 Task: Create a task  Create a new online platform for online therapy sessions , assign it to team member softage.1@softage.net in the project ArmourVault and update the status of the task to  At Risk , set the priority of the task to Medium
Action: Mouse moved to (98, 334)
Screenshot: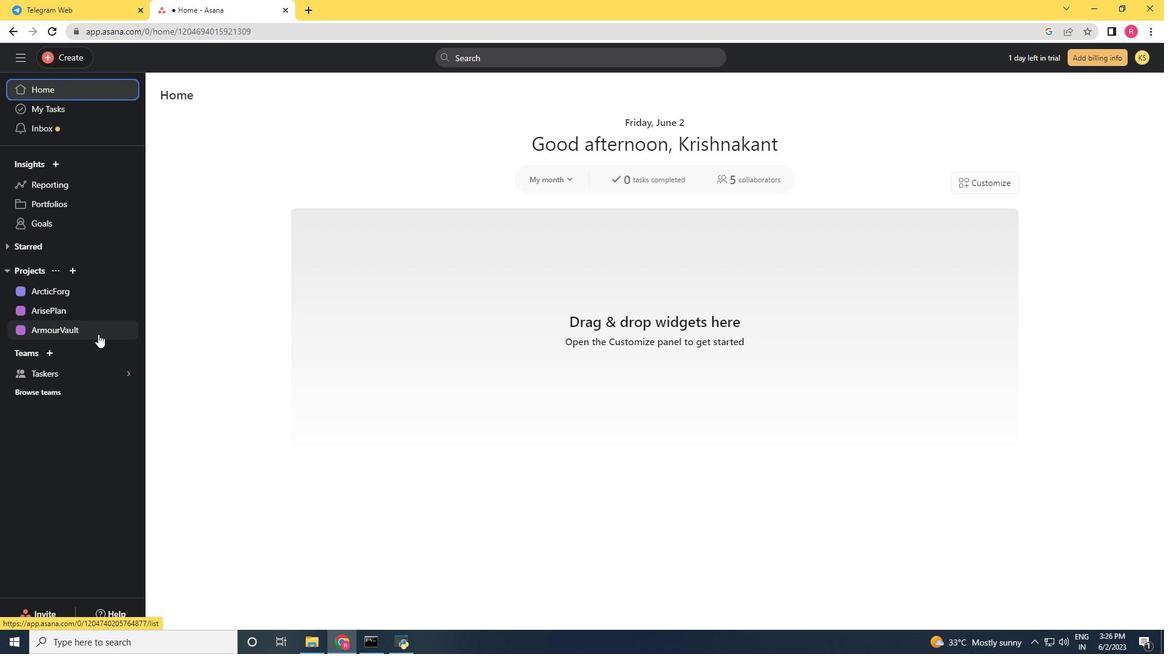 
Action: Mouse pressed left at (98, 334)
Screenshot: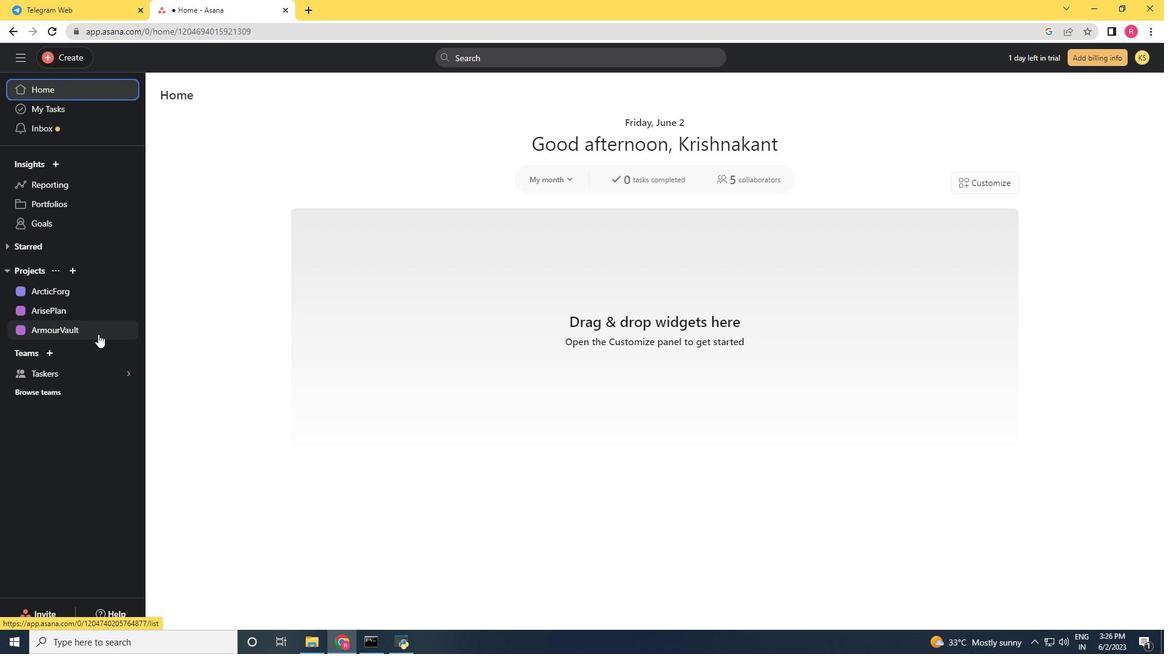 
Action: Mouse moved to (64, 47)
Screenshot: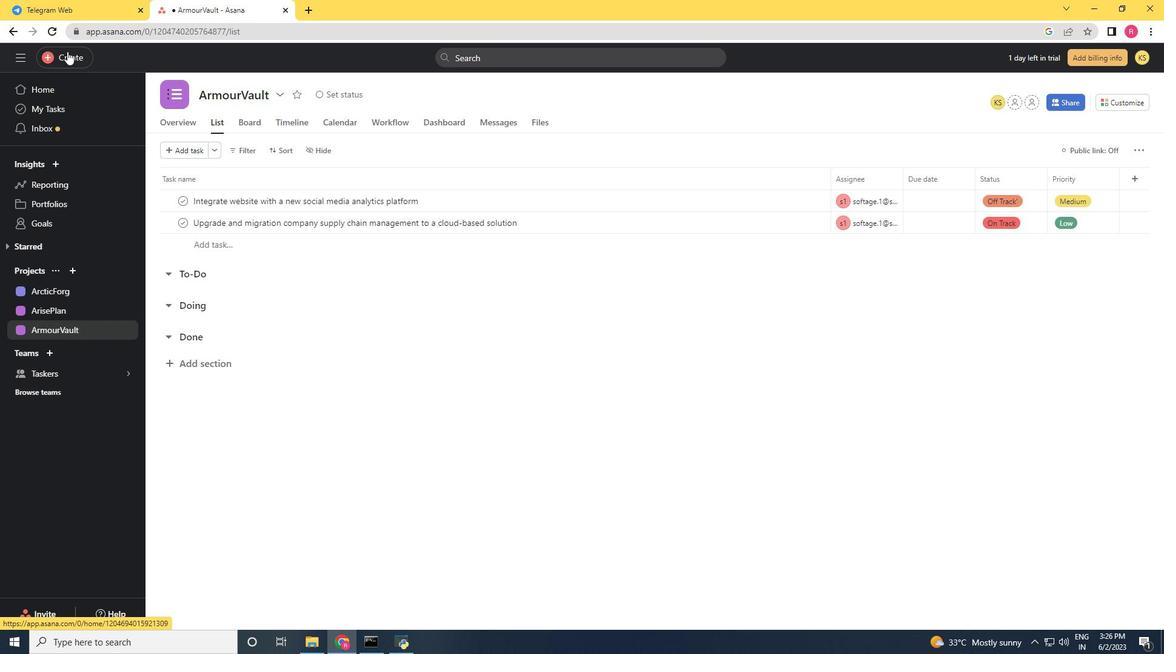 
Action: Mouse pressed left at (64, 47)
Screenshot: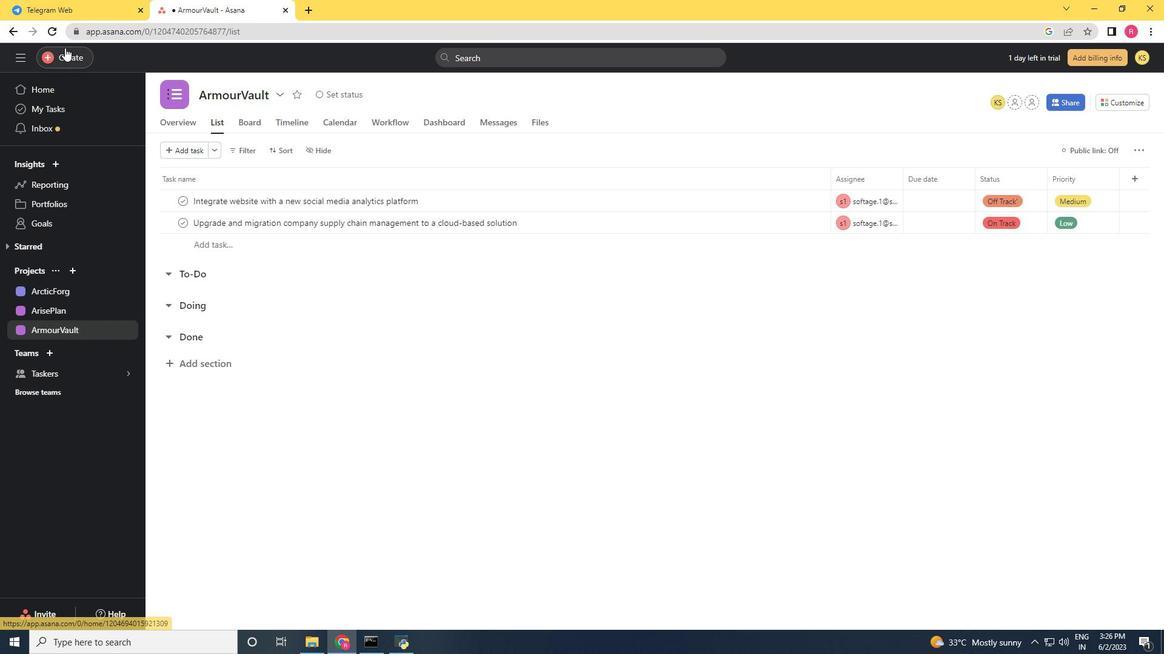
Action: Mouse moved to (154, 71)
Screenshot: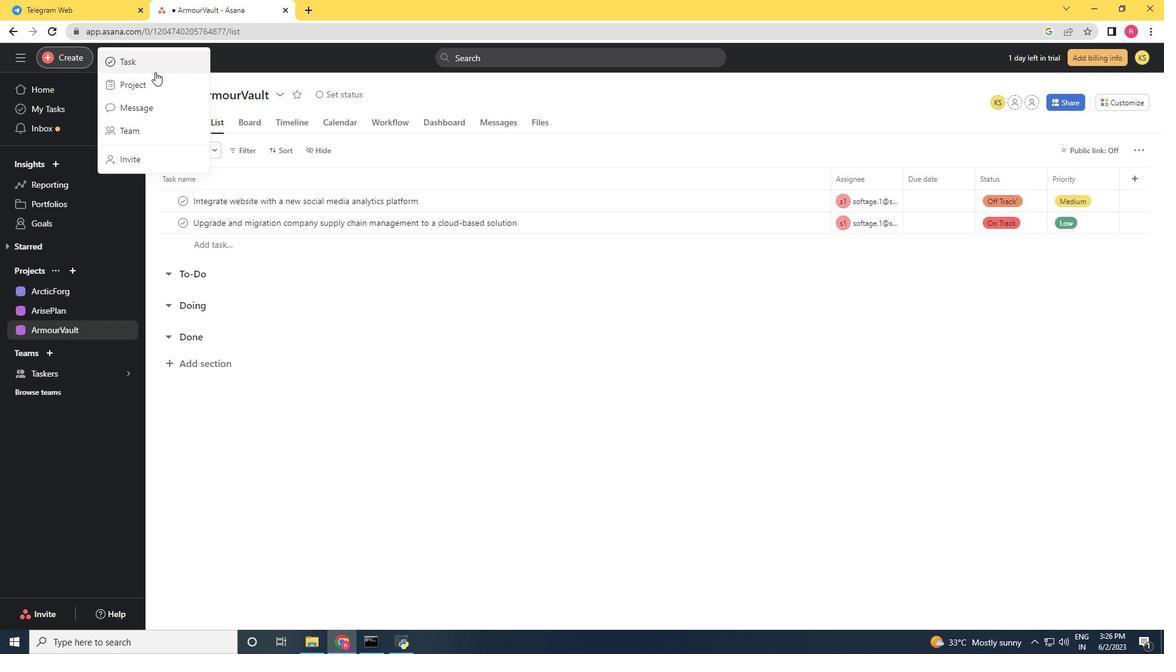 
Action: Mouse pressed left at (154, 71)
Screenshot: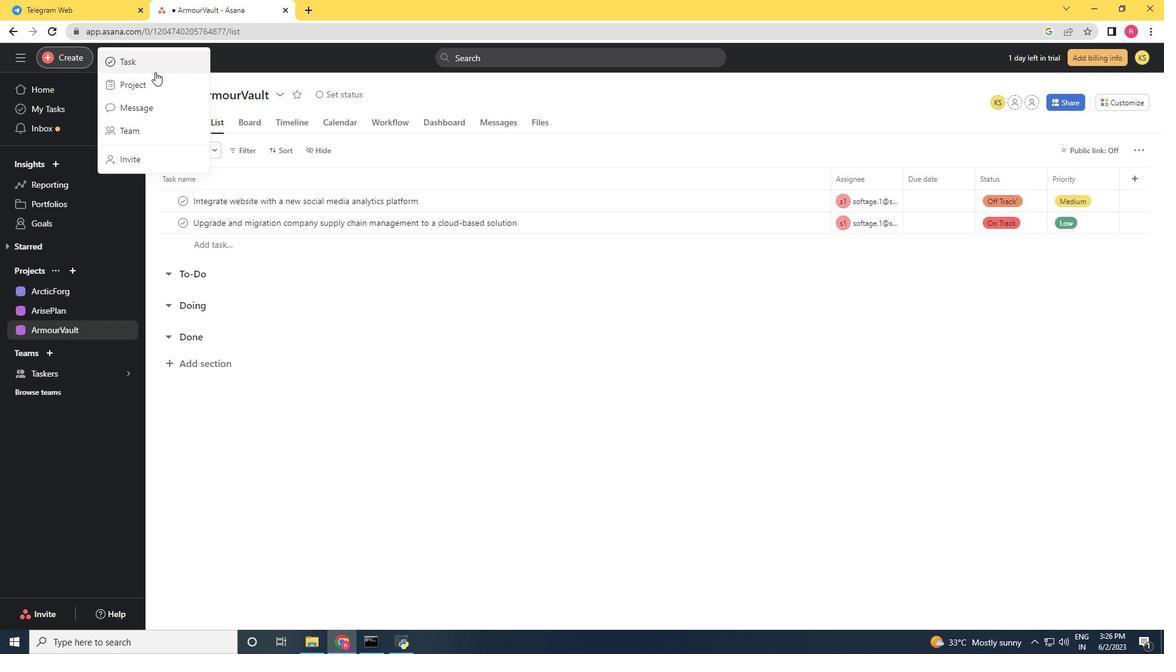 
Action: Mouse moved to (113, 89)
Screenshot: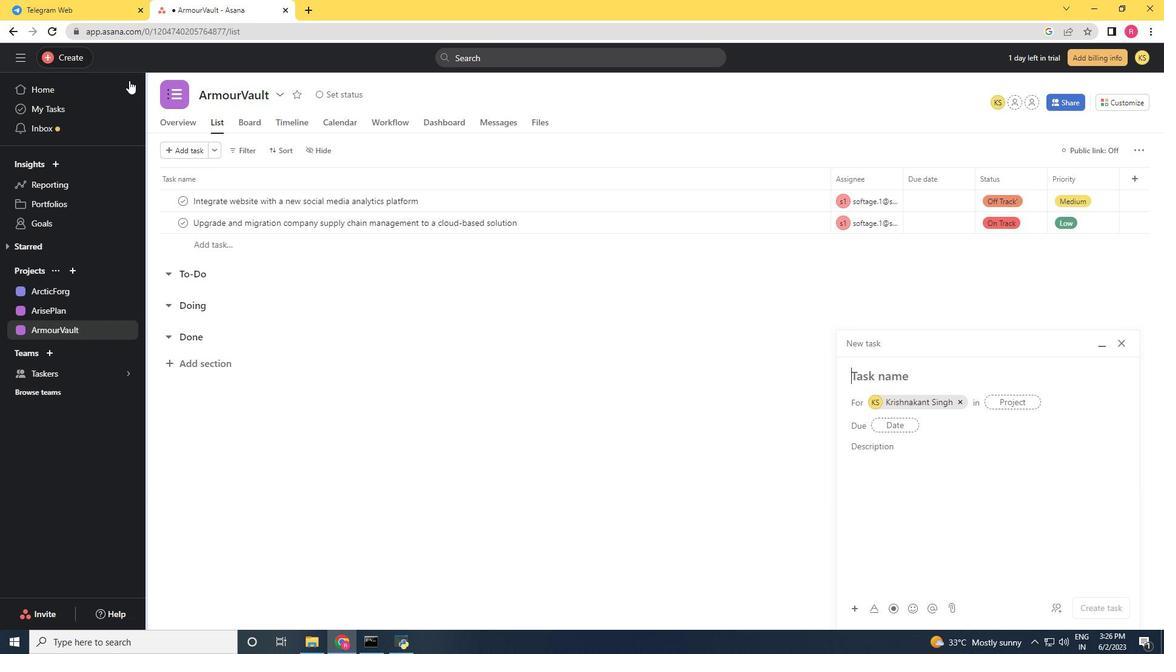 
Action: Key pressed <Key.shift>Create<Key.space>a<Key.space>new<Key.space>platform<Key.space>for<Key.space>online<Key.space>therapy<Key.space>session<Key.space><Key.backspace>s
Screenshot: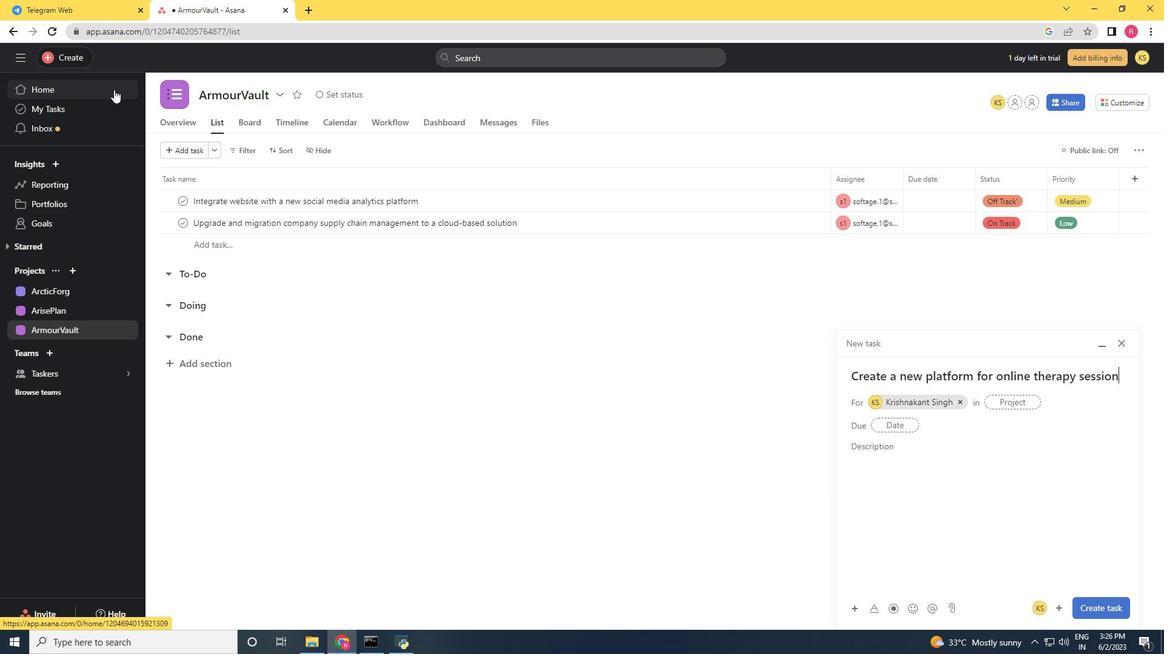 
Action: Mouse moved to (958, 398)
Screenshot: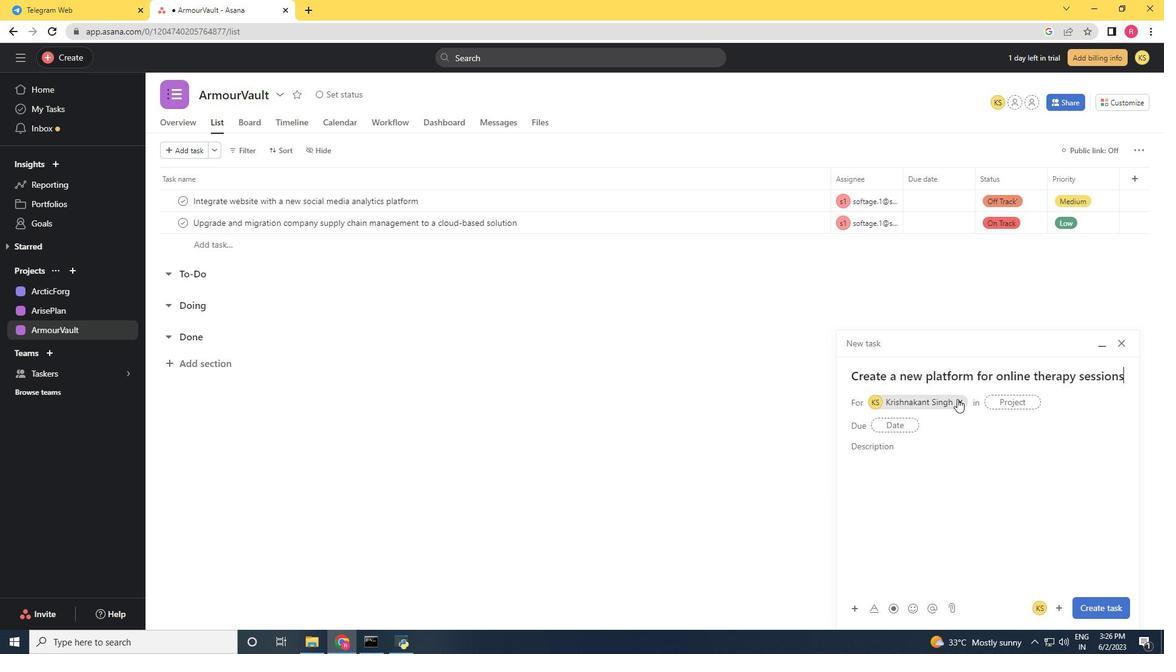 
Action: Mouse pressed left at (958, 398)
Screenshot: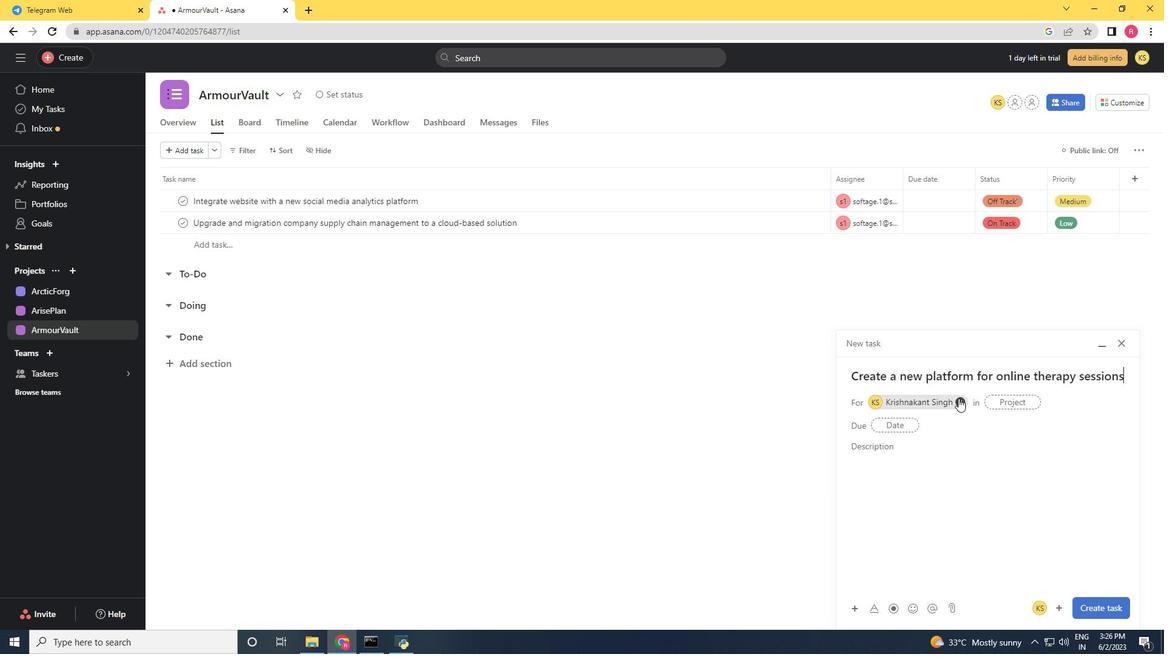
Action: Mouse moved to (916, 399)
Screenshot: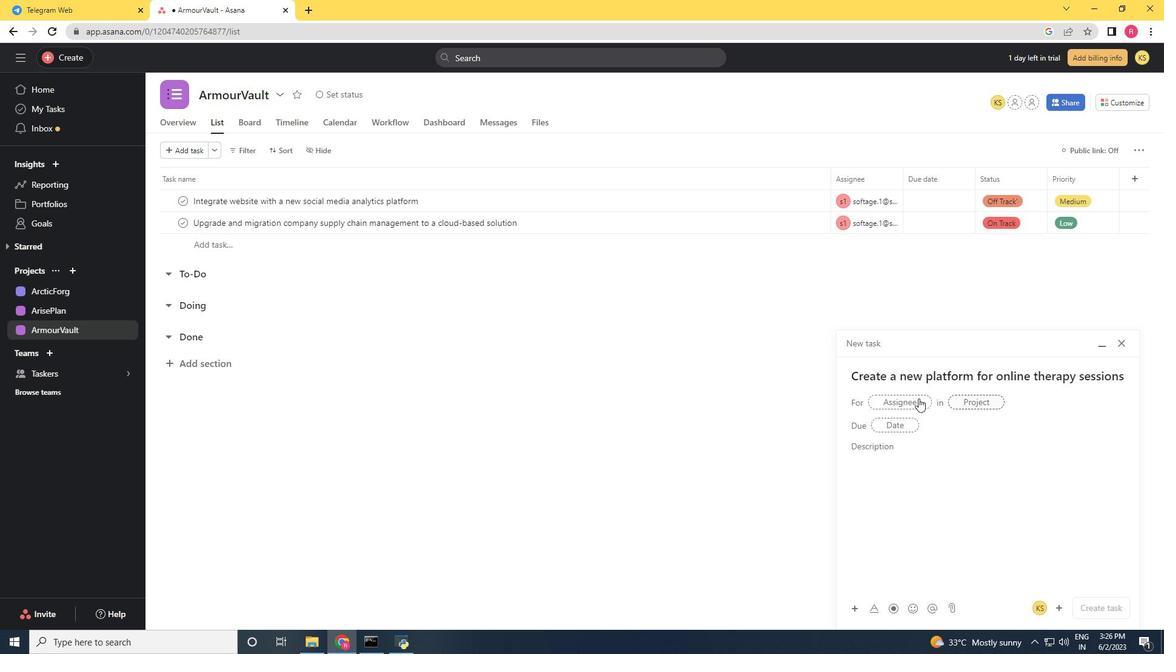 
Action: Mouse pressed left at (916, 399)
Screenshot: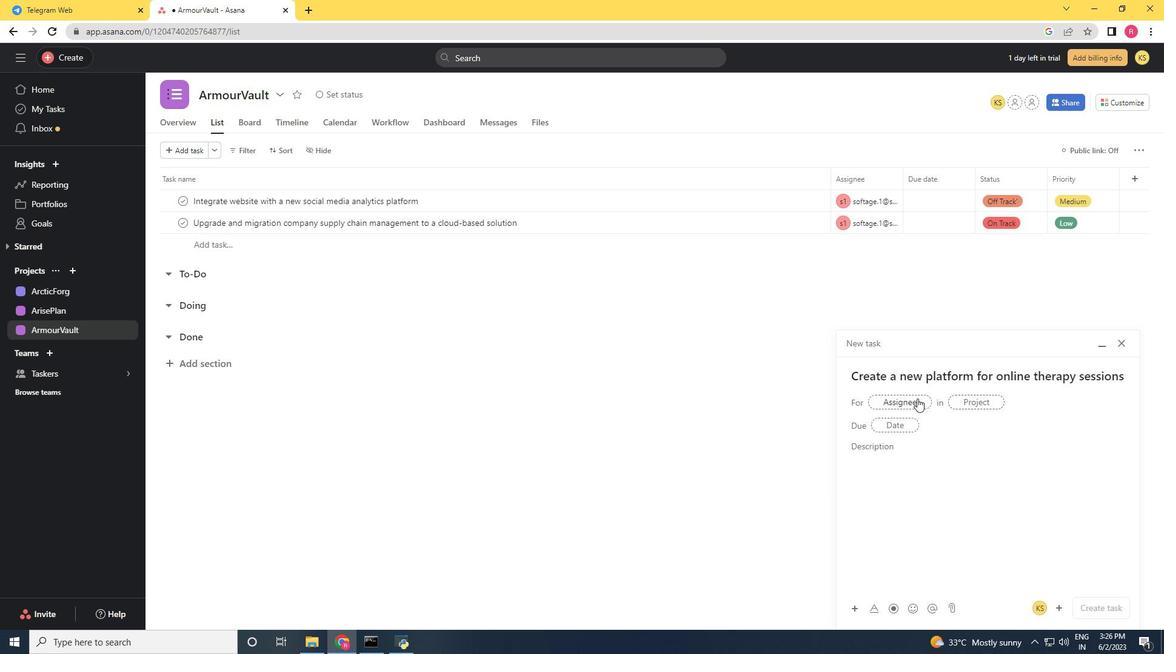 
Action: Mouse moved to (740, 386)
Screenshot: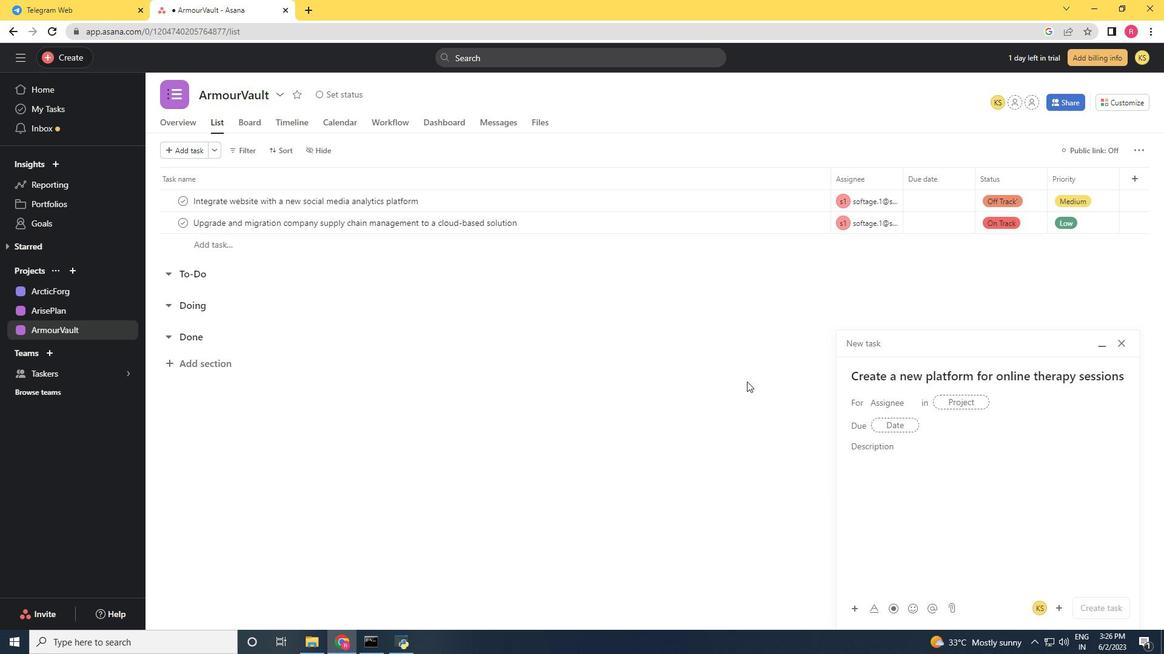 
Action: Key pressed softage.1<Key.shift>@softage.net
Screenshot: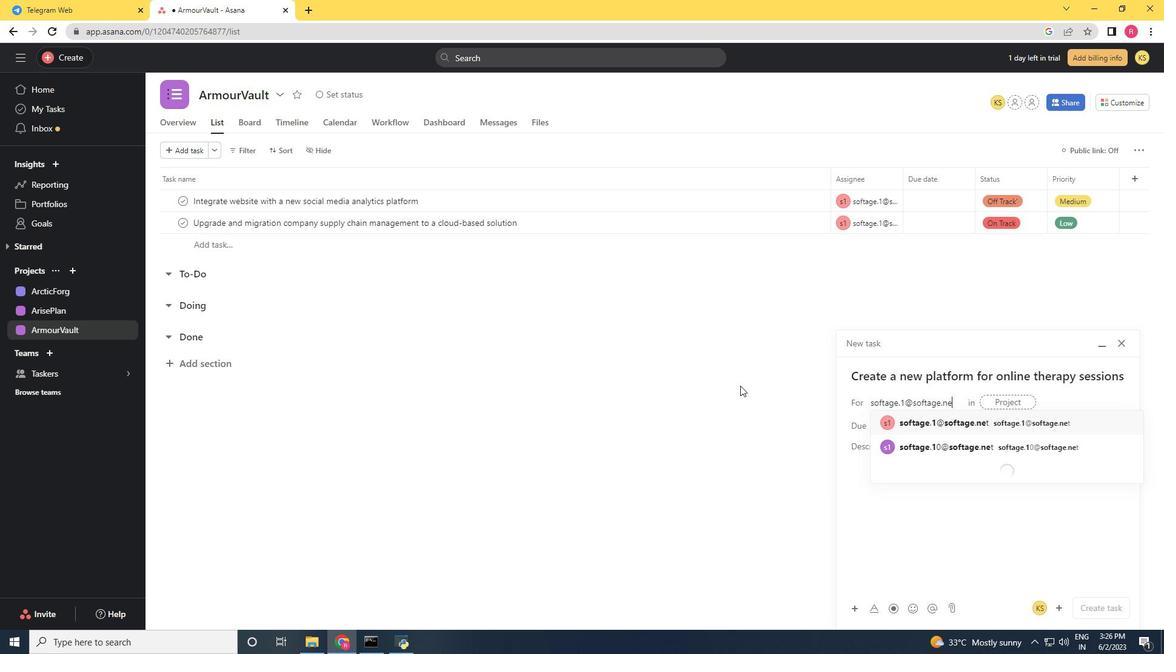 
Action: Mouse moved to (956, 426)
Screenshot: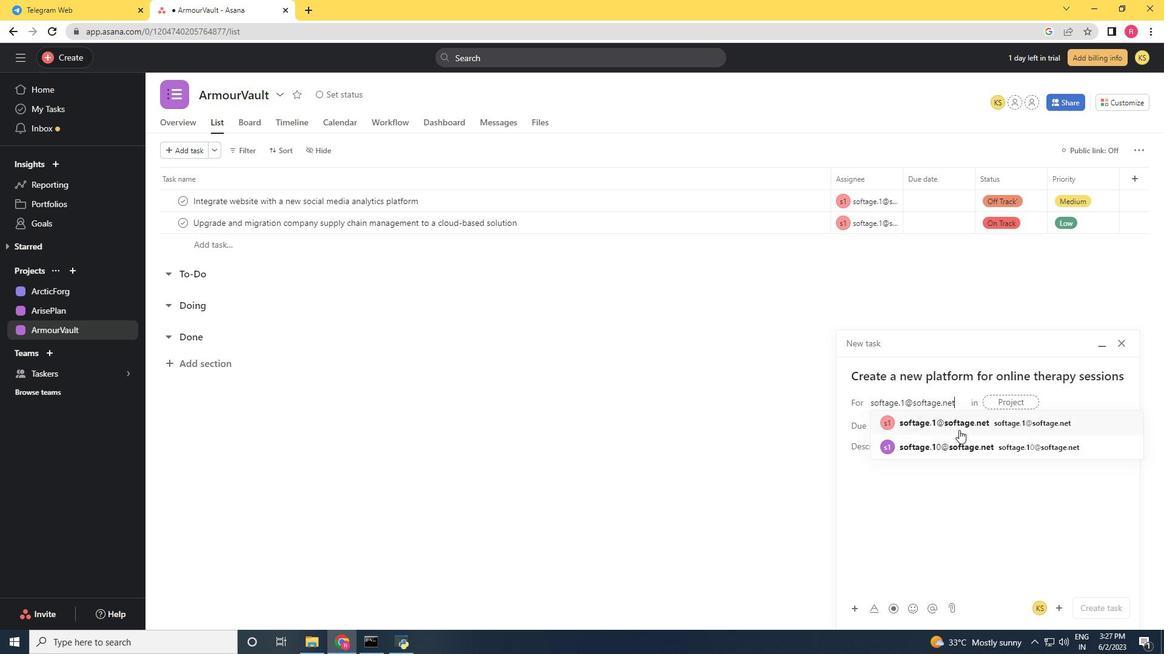 
Action: Mouse pressed left at (956, 426)
Screenshot: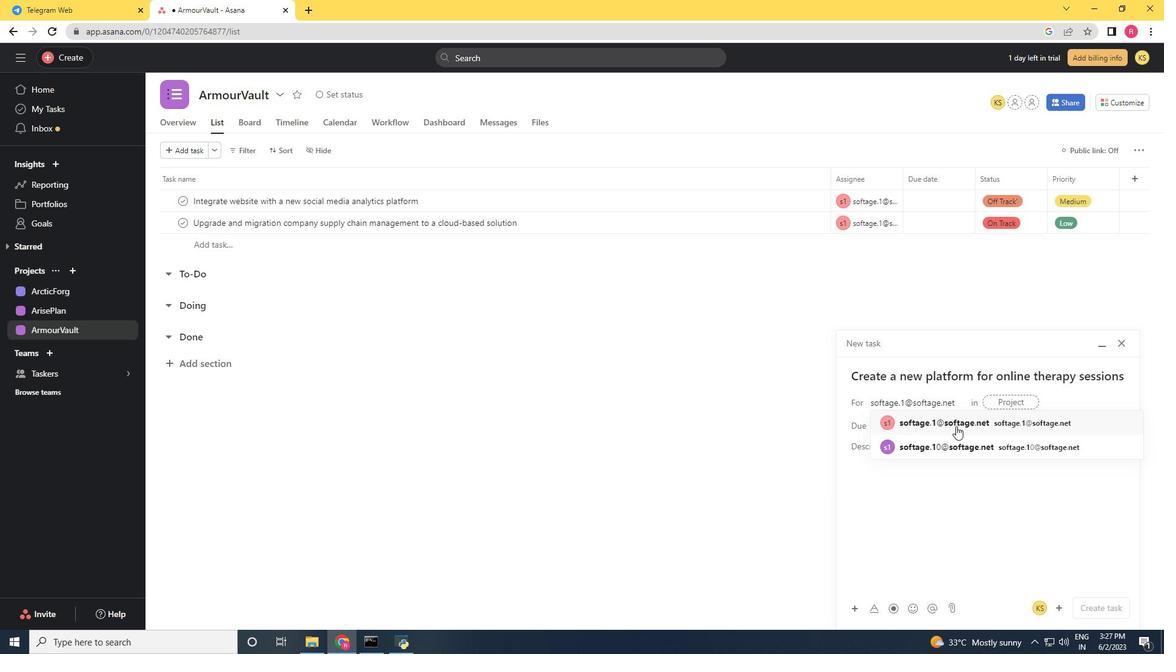 
Action: Mouse moved to (814, 448)
Screenshot: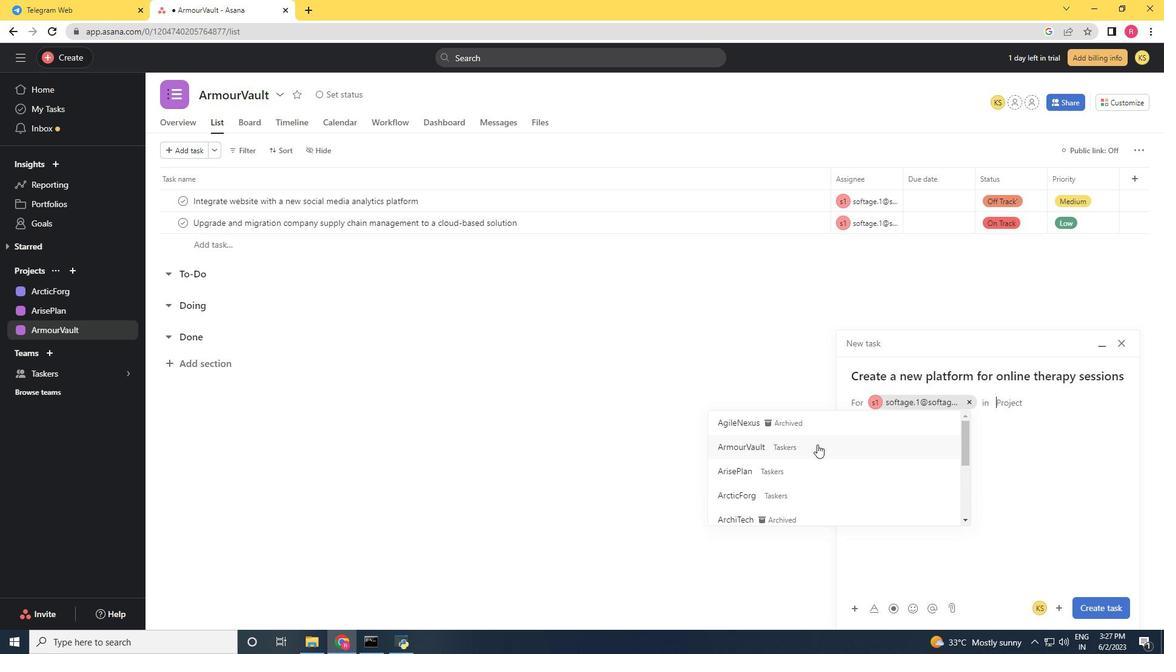 
Action: Mouse pressed left at (814, 448)
Screenshot: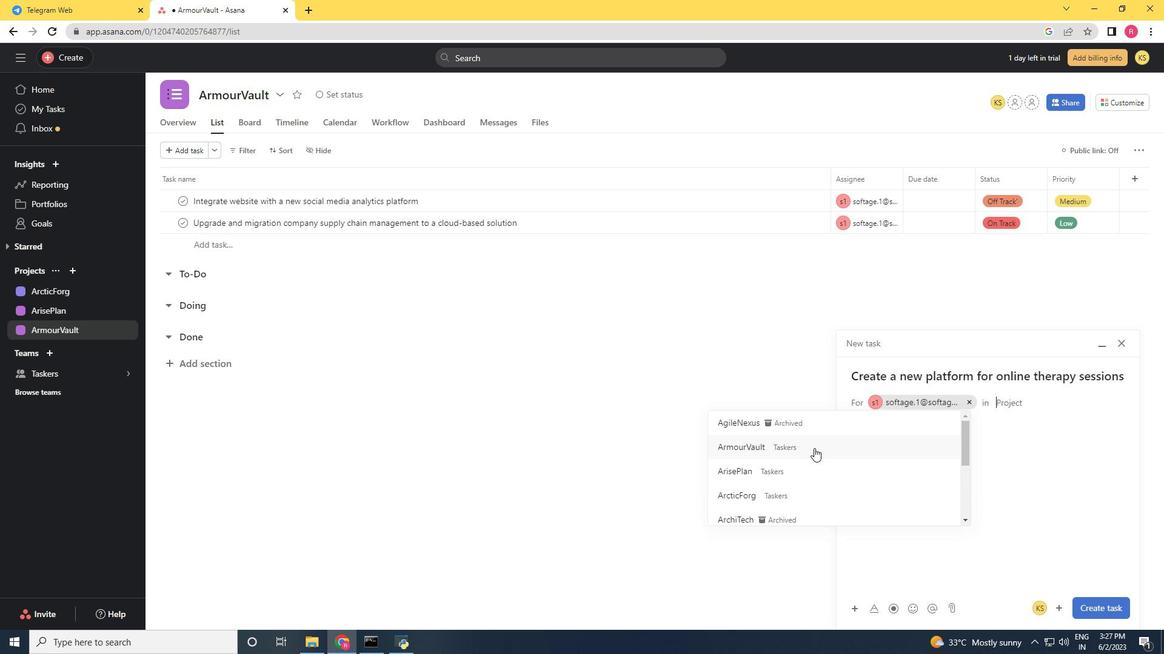 
Action: Mouse moved to (913, 454)
Screenshot: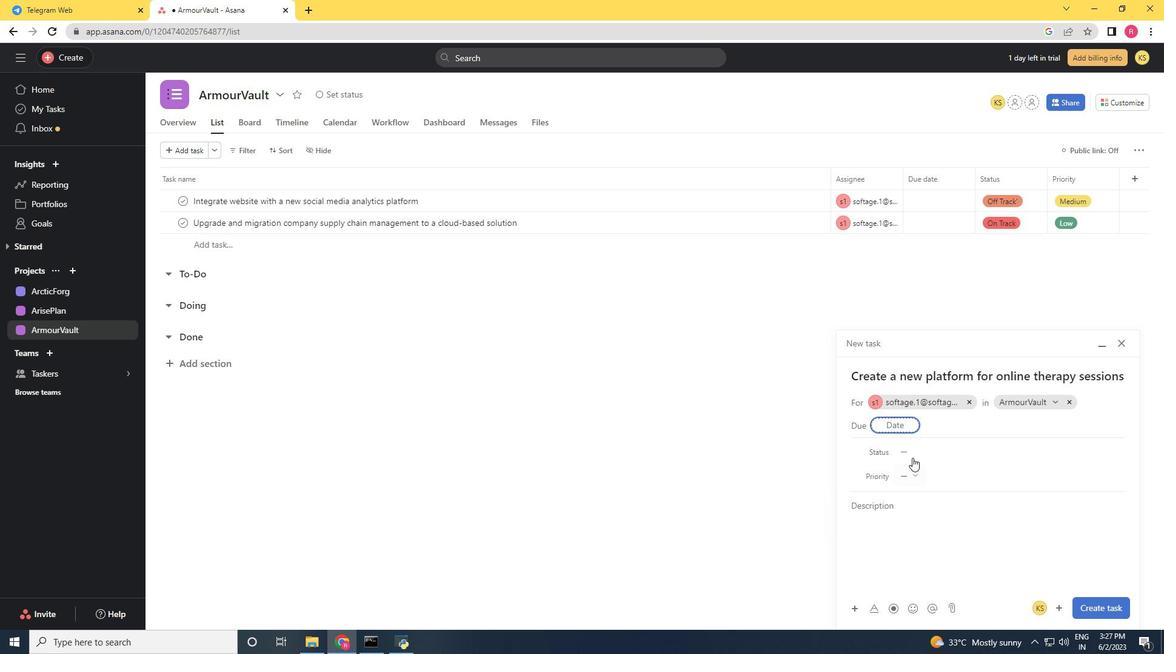 
Action: Mouse pressed left at (913, 454)
Screenshot: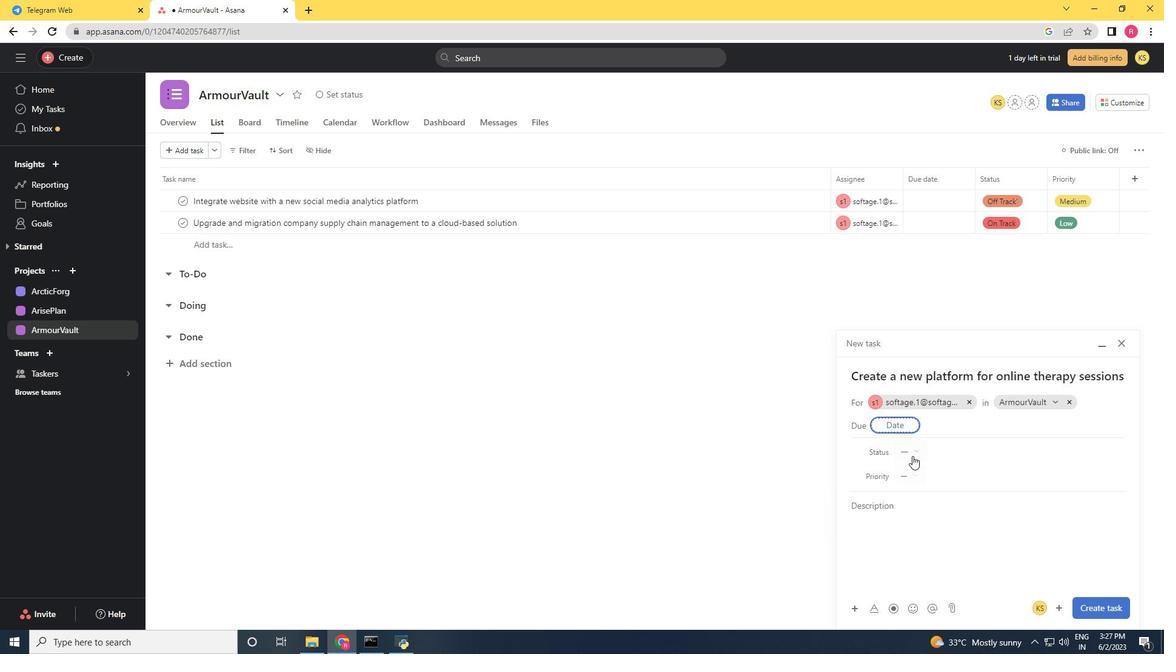 
Action: Mouse moved to (950, 531)
Screenshot: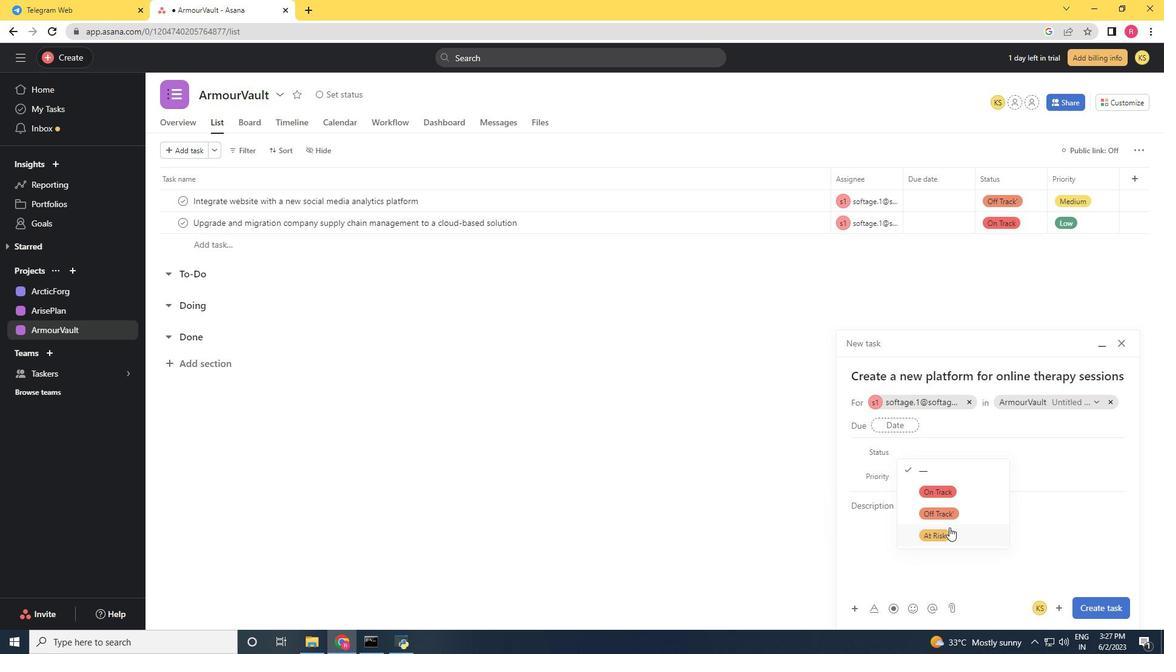 
Action: Mouse pressed left at (950, 531)
Screenshot: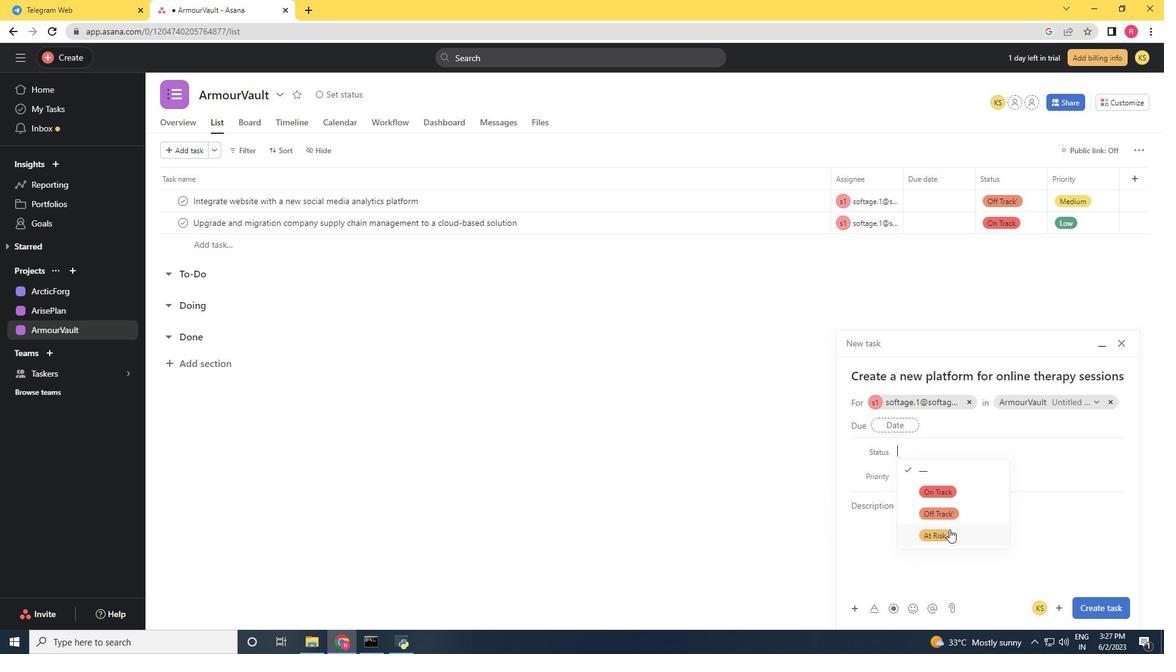 
Action: Mouse moved to (907, 474)
Screenshot: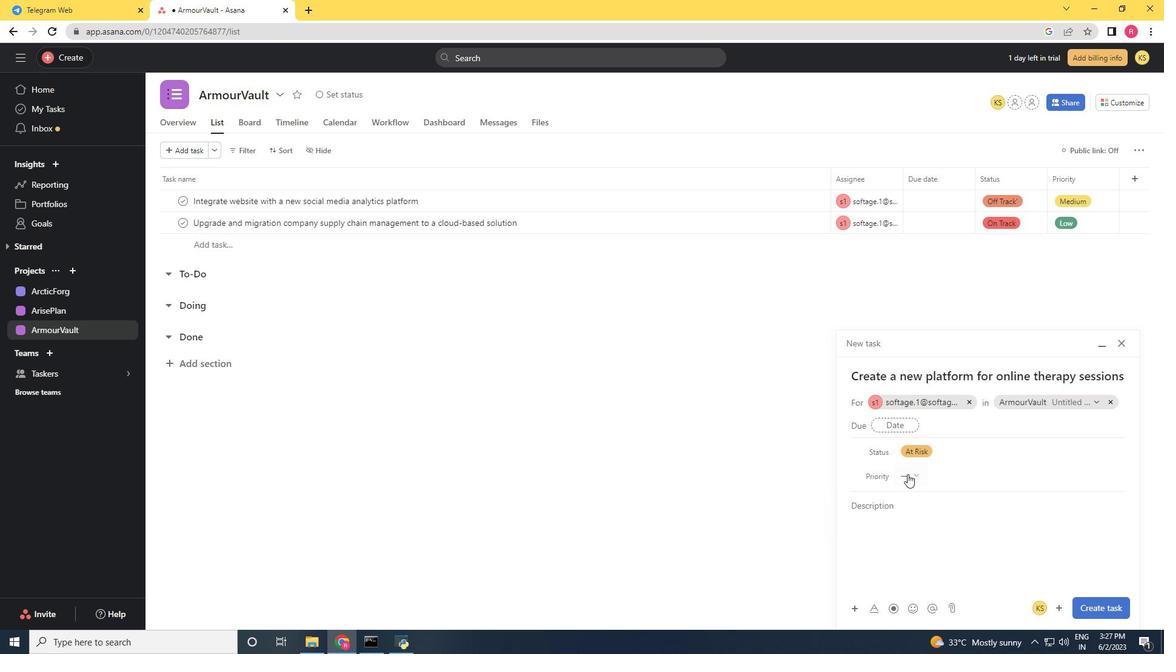 
Action: Mouse pressed left at (907, 474)
Screenshot: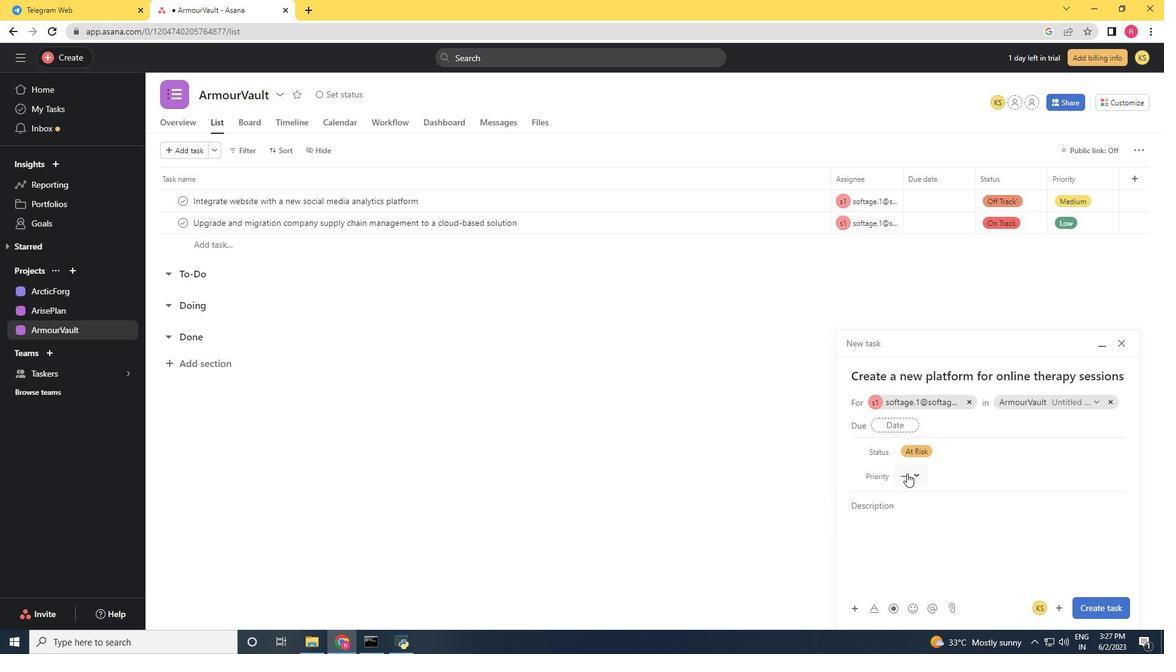 
Action: Mouse moved to (956, 540)
Screenshot: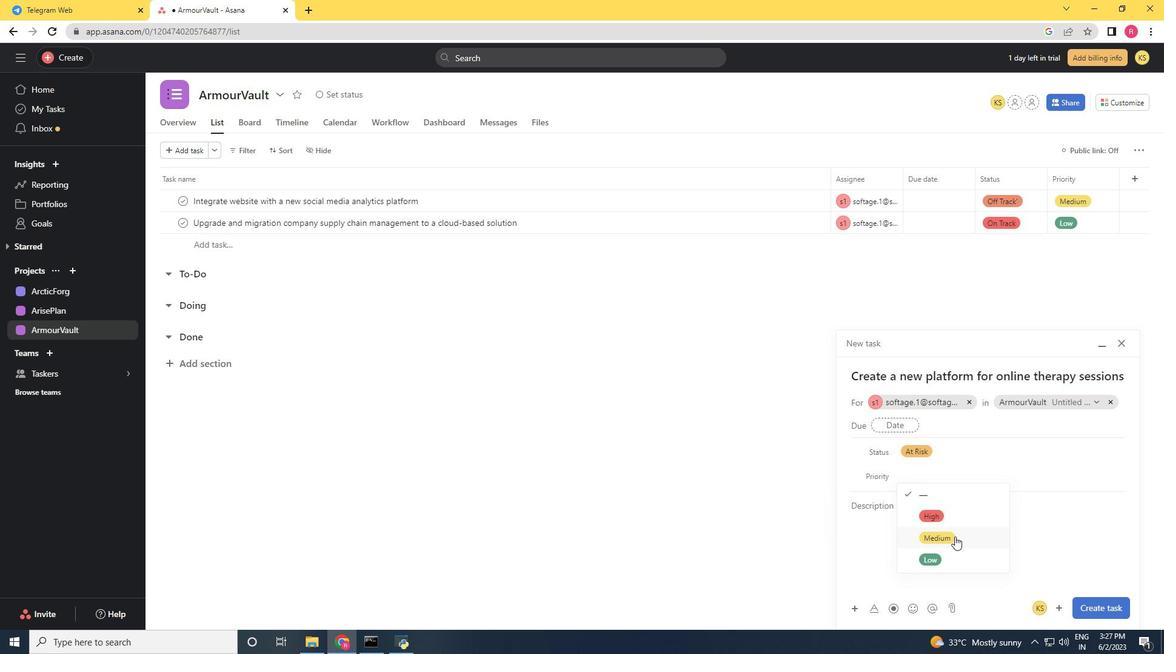 
Action: Mouse pressed left at (956, 540)
Screenshot: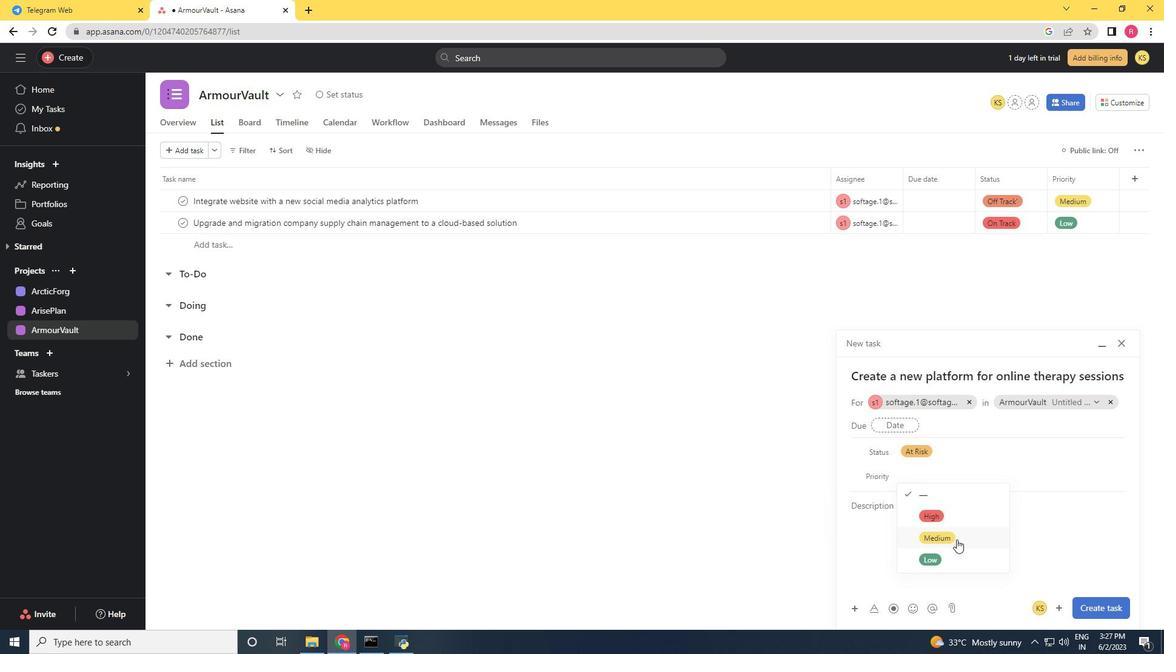 
Action: Mouse moved to (1094, 605)
Screenshot: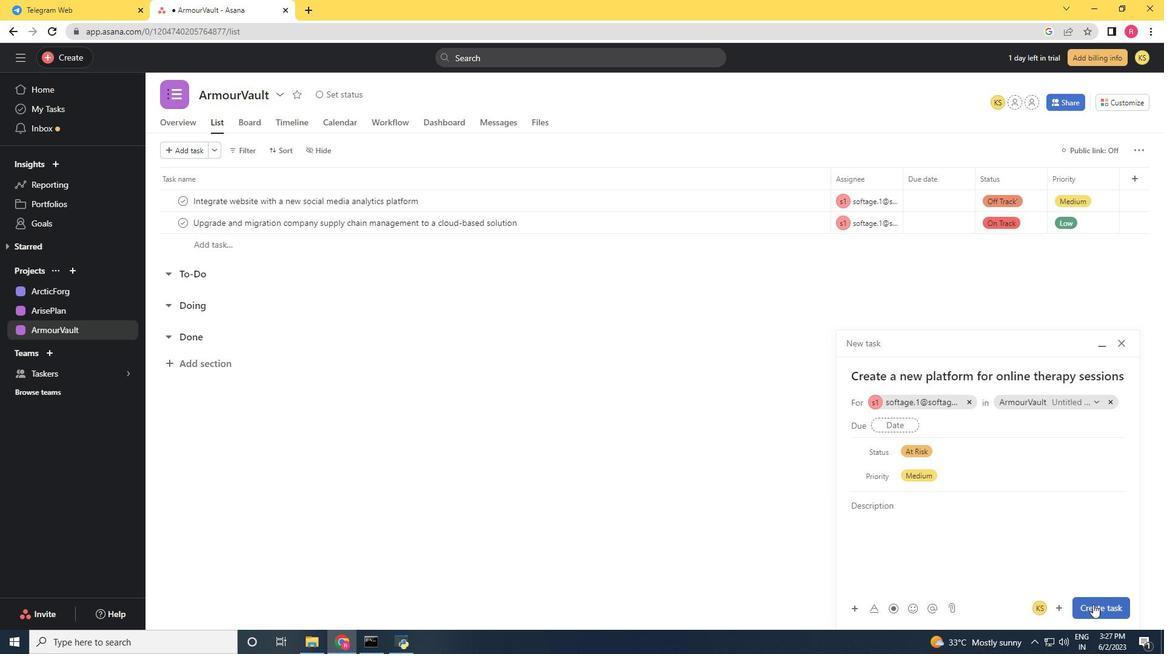 
Action: Mouse pressed left at (1094, 605)
Screenshot: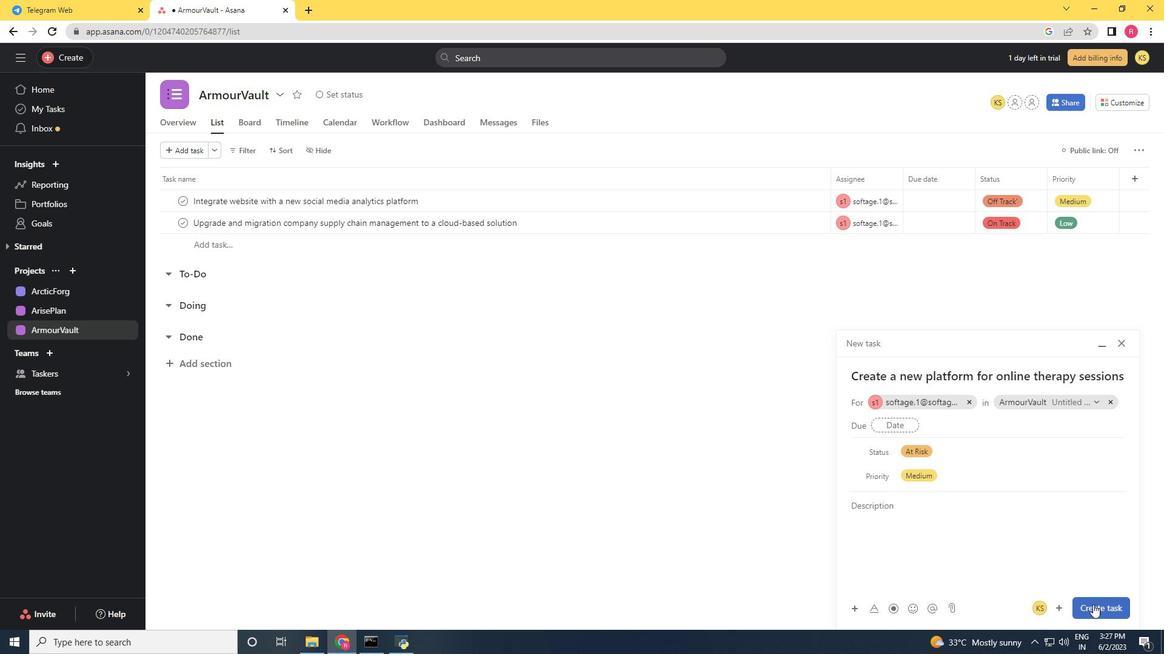 
Action: Mouse moved to (599, 501)
Screenshot: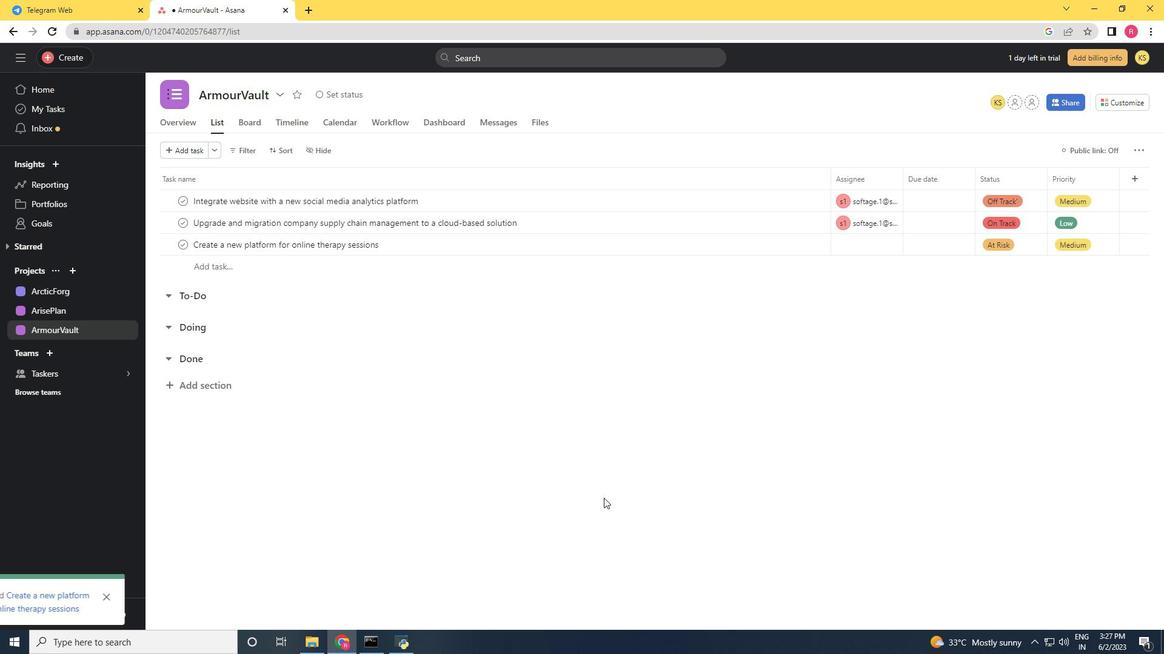 
